 Task: Start in the project CastAway the sprint 'Feature Prioritization Sprint', with a duration of 2 weeks. Start in the project CastAway the sprint 'Feature Prioritization Sprint', with a duration of 1 week. Start in the project CastAway the sprint 'Feature Prioritization Sprint', with a duration of 3 weeks
Action: Mouse moved to (181, 53)
Screenshot: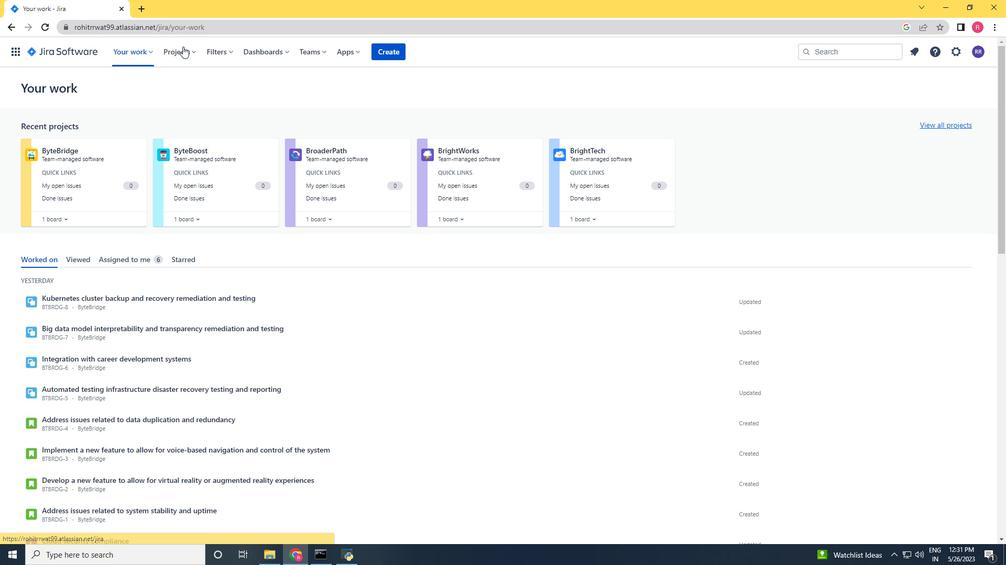 
Action: Mouse pressed left at (181, 53)
Screenshot: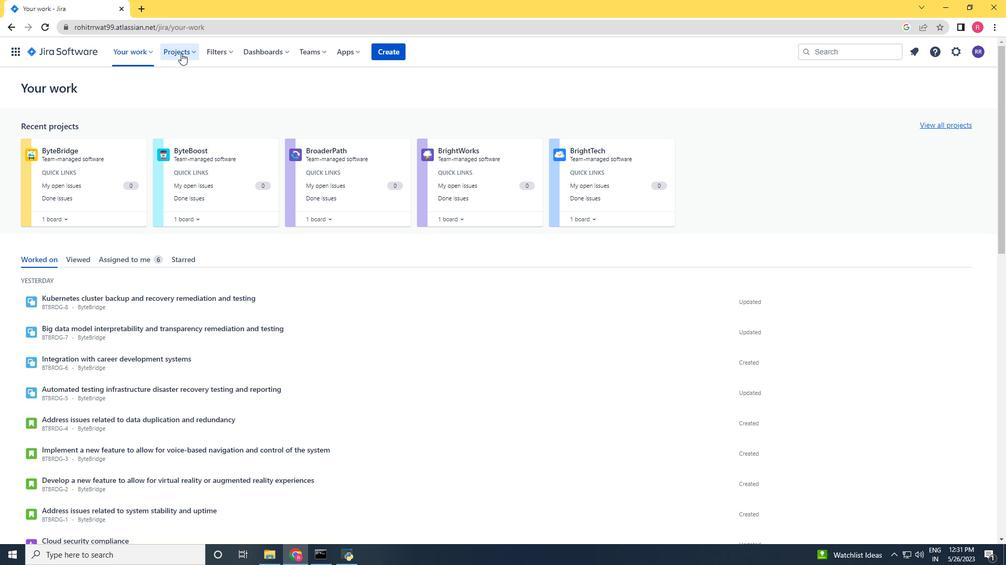 
Action: Mouse moved to (190, 95)
Screenshot: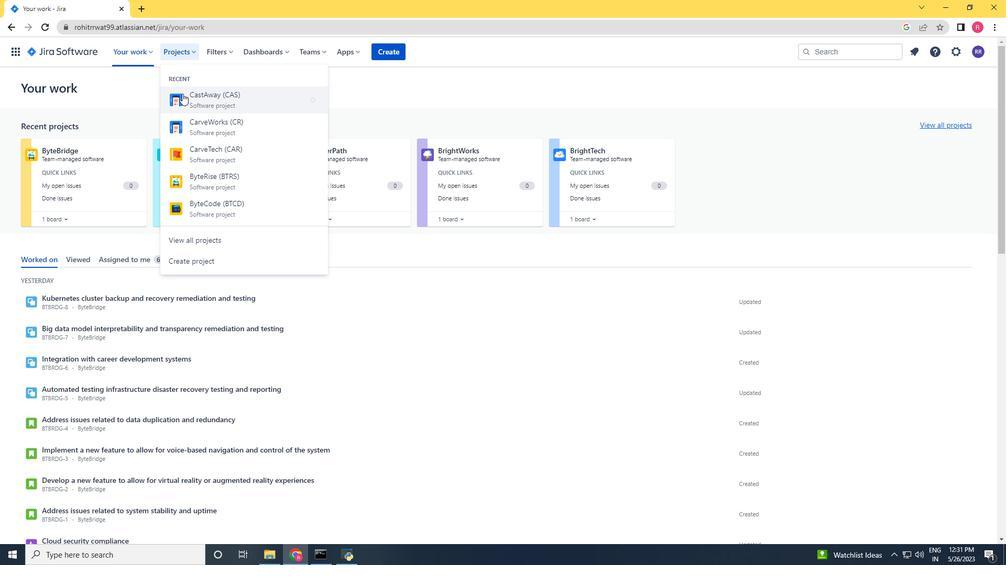 
Action: Mouse pressed left at (190, 95)
Screenshot: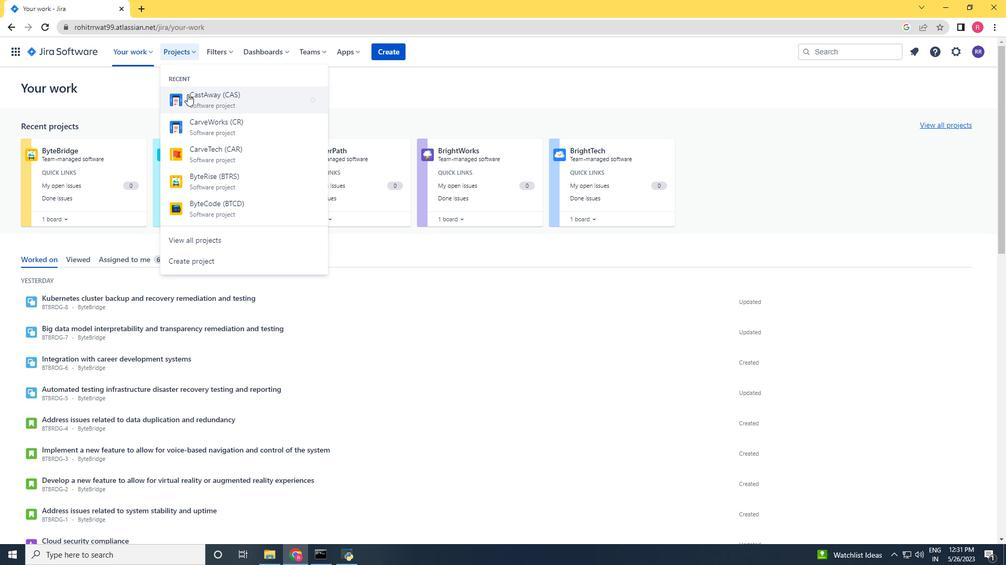 
Action: Mouse moved to (101, 153)
Screenshot: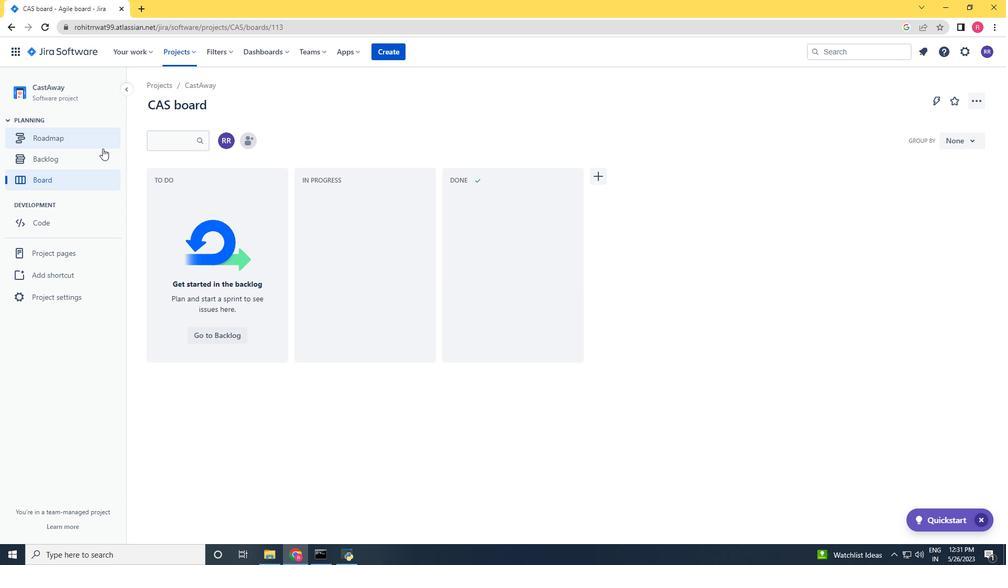
Action: Mouse pressed left at (101, 153)
Screenshot: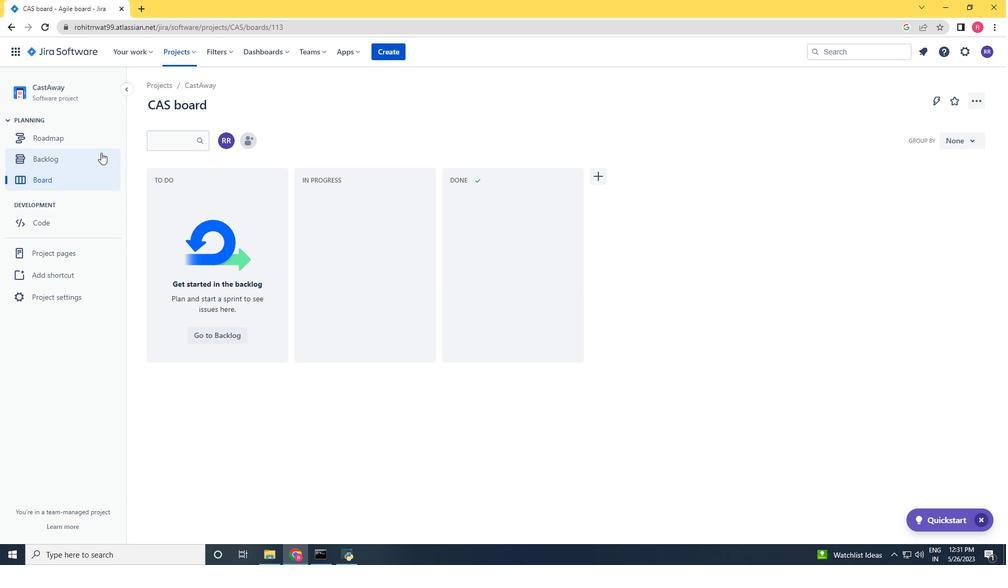 
Action: Mouse moved to (912, 166)
Screenshot: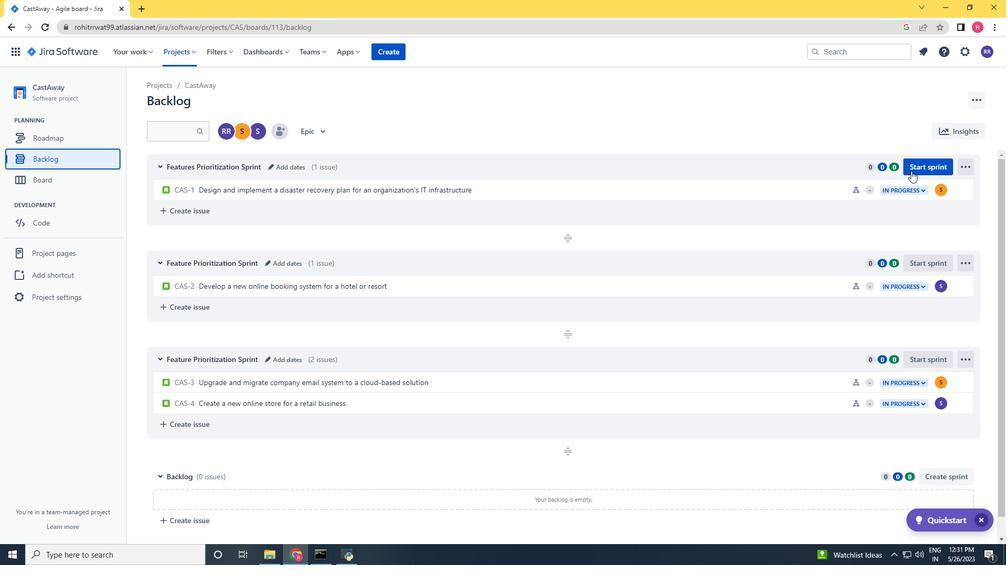 
Action: Mouse pressed left at (912, 166)
Screenshot: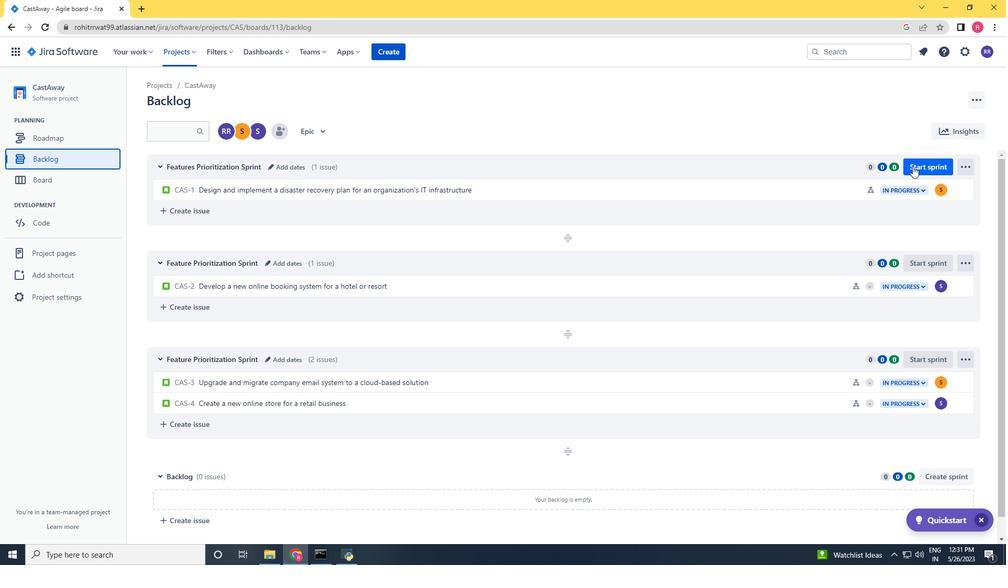 
Action: Mouse moved to (407, 189)
Screenshot: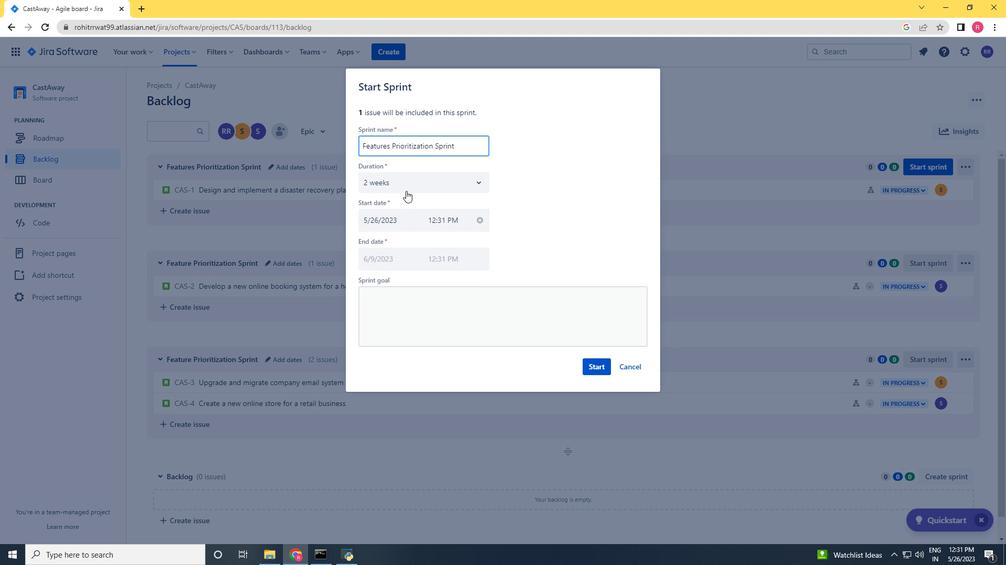 
Action: Mouse pressed left at (407, 189)
Screenshot: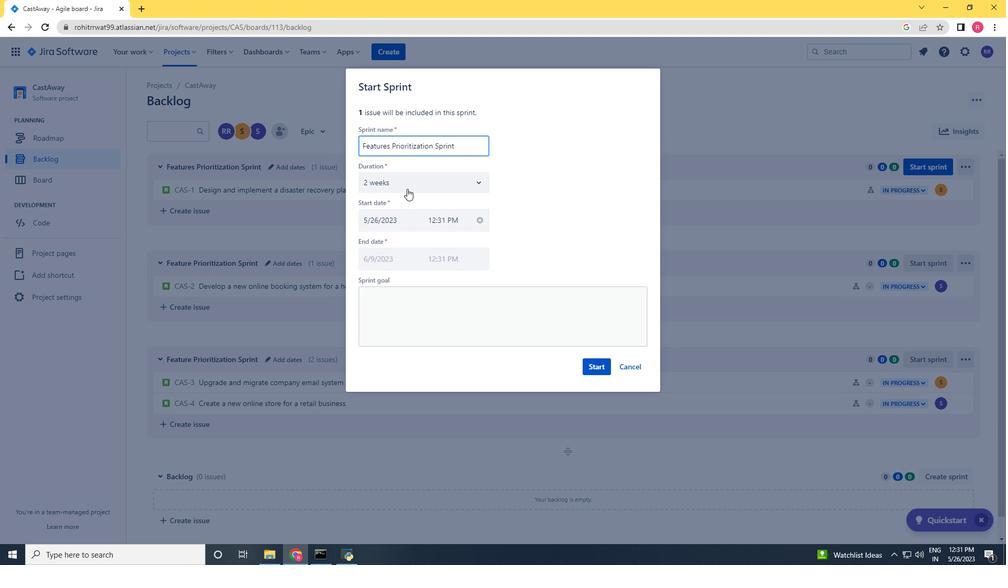
Action: Mouse moved to (397, 226)
Screenshot: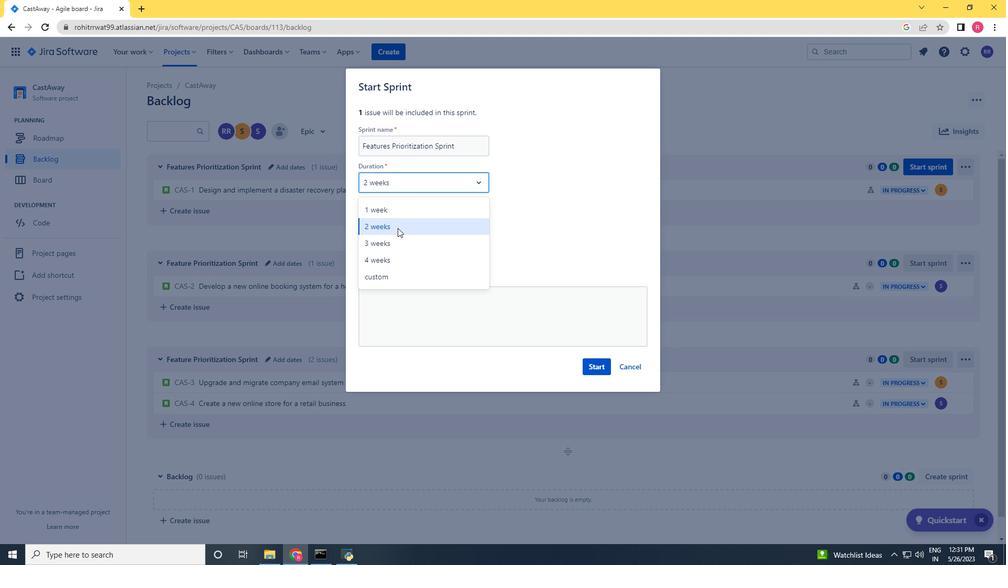 
Action: Mouse pressed left at (397, 226)
Screenshot: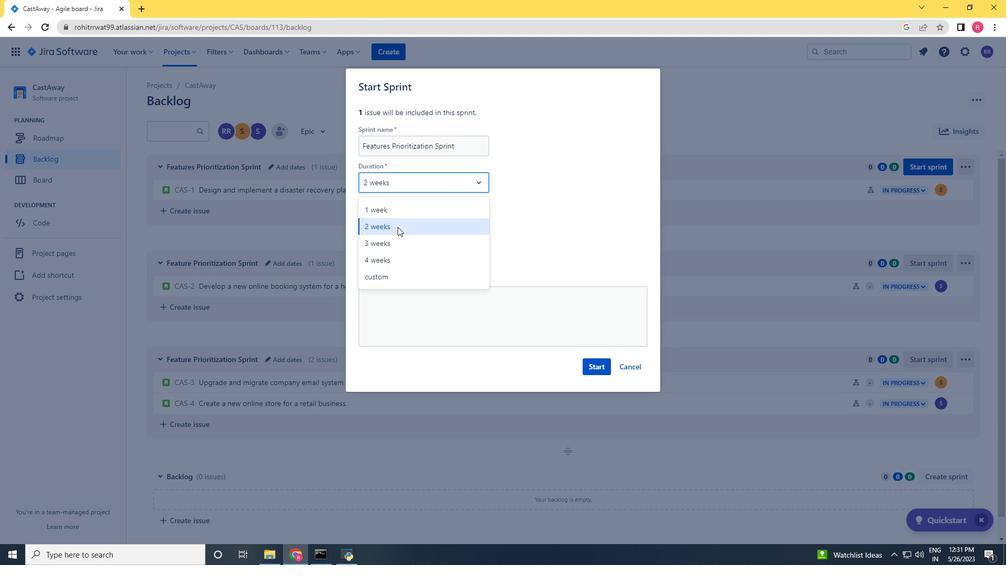 
Action: Mouse moved to (601, 366)
Screenshot: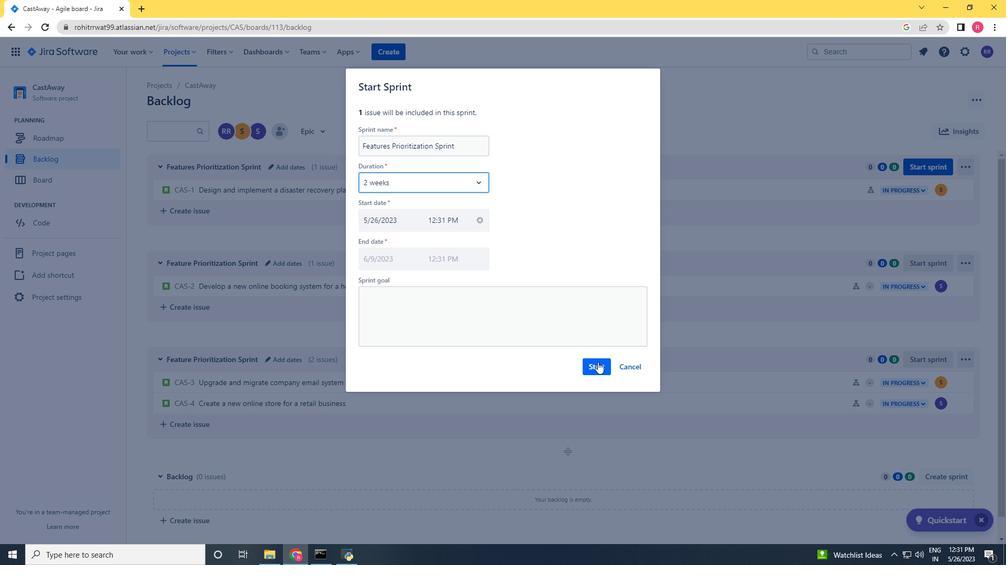 
Action: Mouse pressed left at (601, 366)
Screenshot: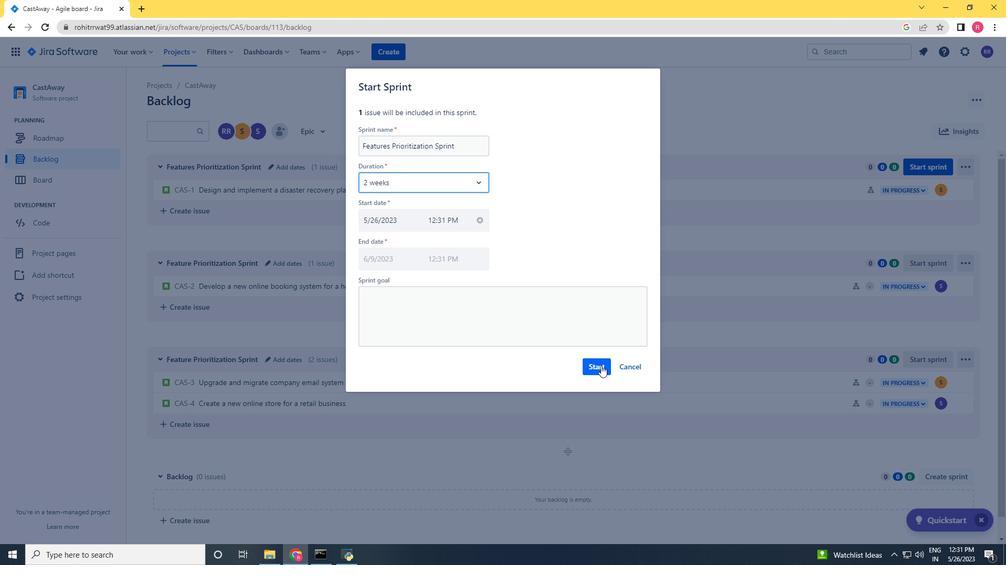 
Action: Mouse moved to (63, 159)
Screenshot: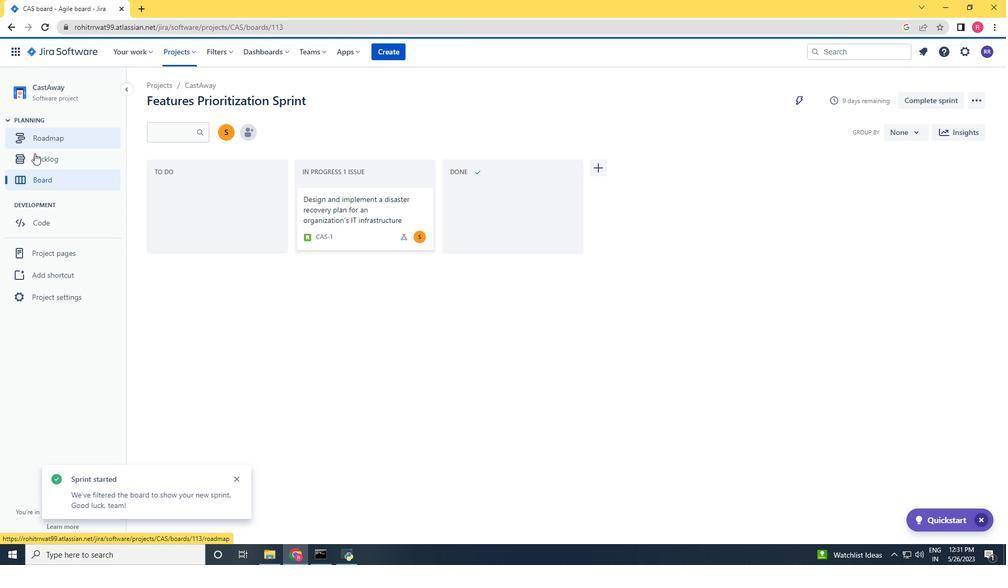 
Action: Mouse pressed left at (63, 159)
Screenshot: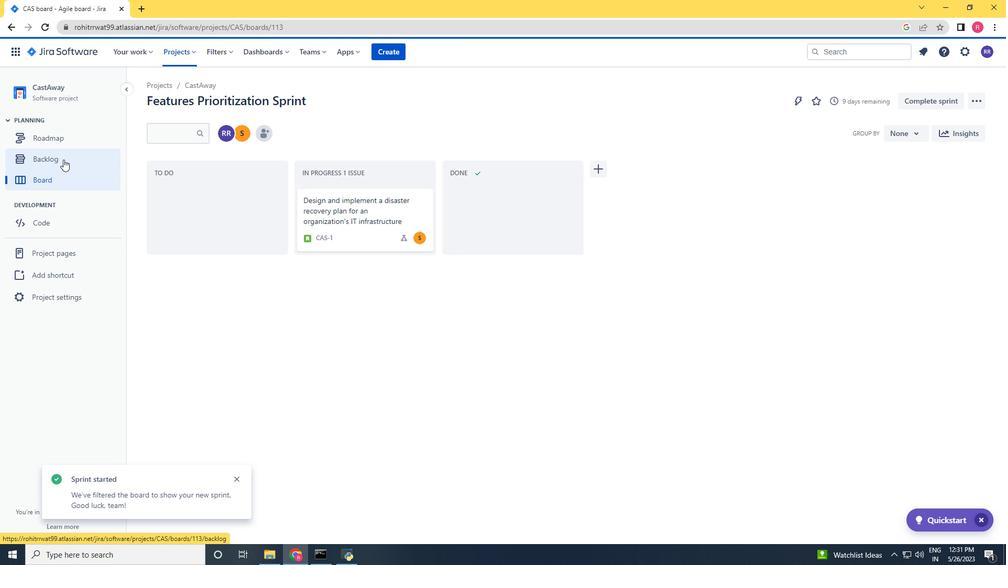 
Action: Mouse moved to (924, 260)
Screenshot: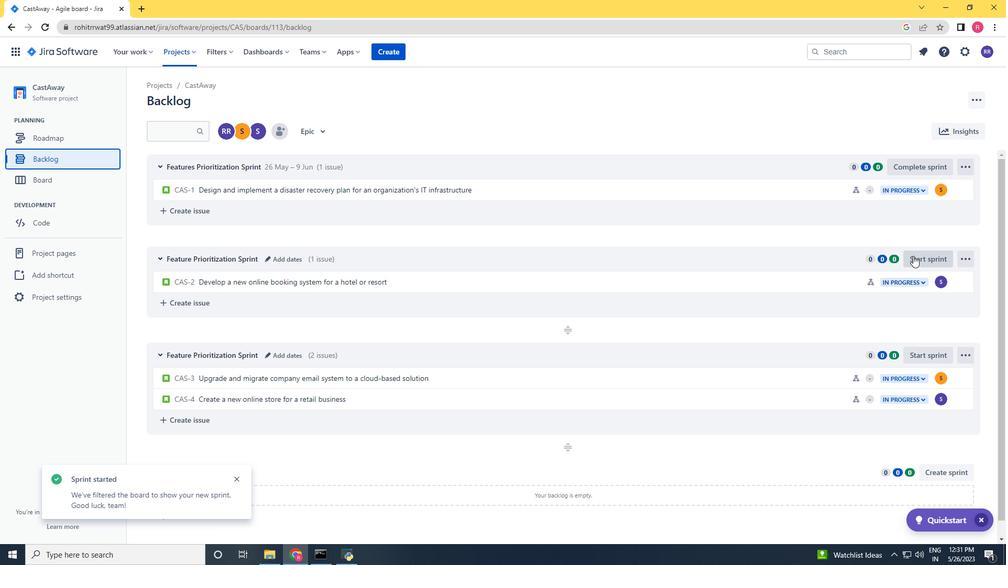 
Action: Mouse pressed left at (924, 260)
Screenshot: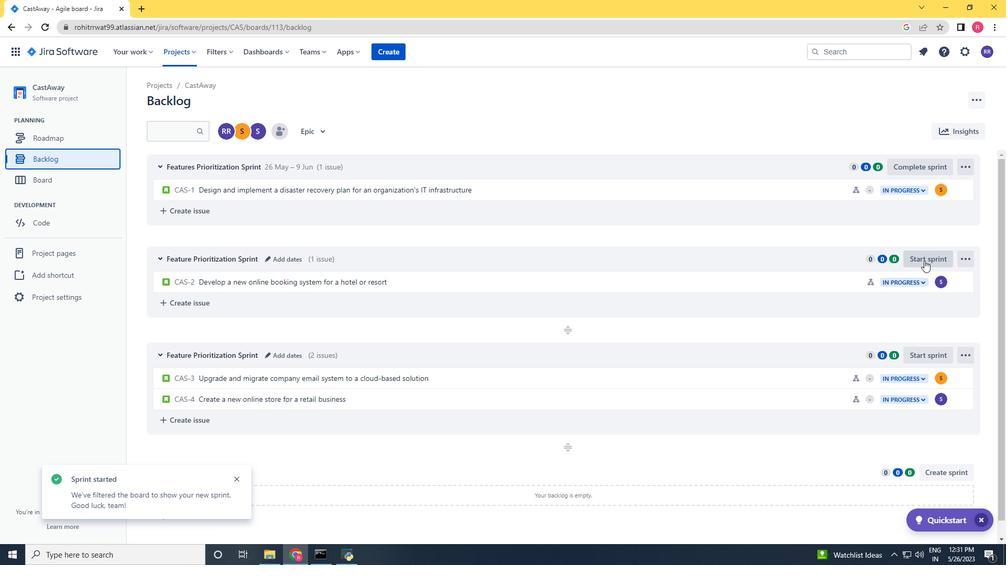 
Action: Mouse moved to (434, 179)
Screenshot: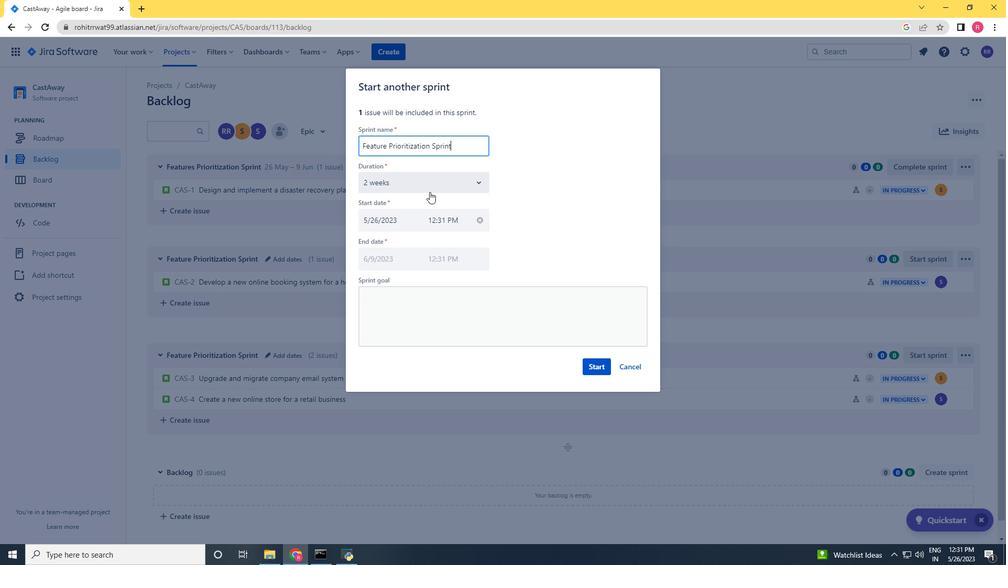 
Action: Mouse pressed left at (434, 179)
Screenshot: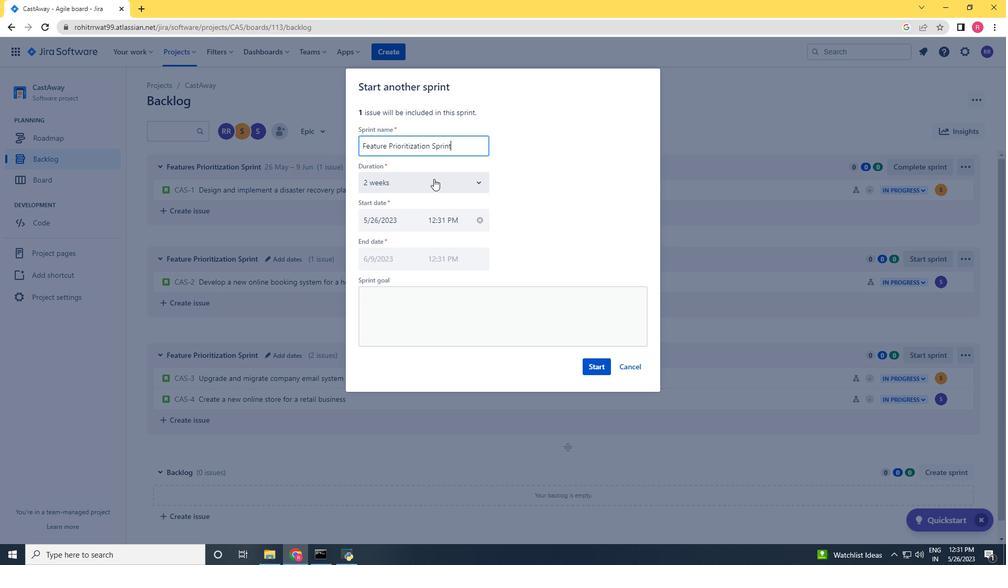 
Action: Mouse moved to (404, 212)
Screenshot: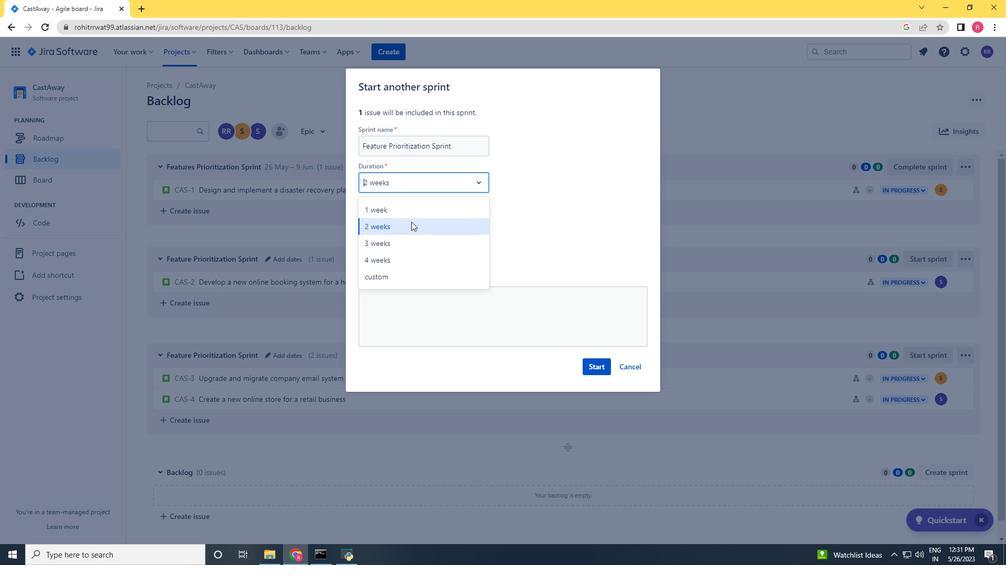 
Action: Mouse pressed left at (404, 212)
Screenshot: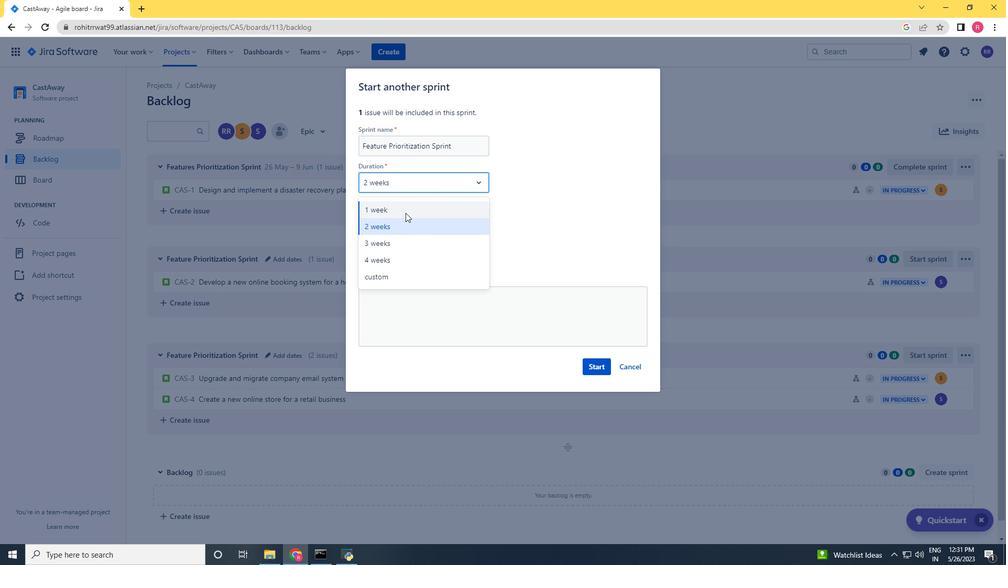 
Action: Mouse moved to (597, 363)
Screenshot: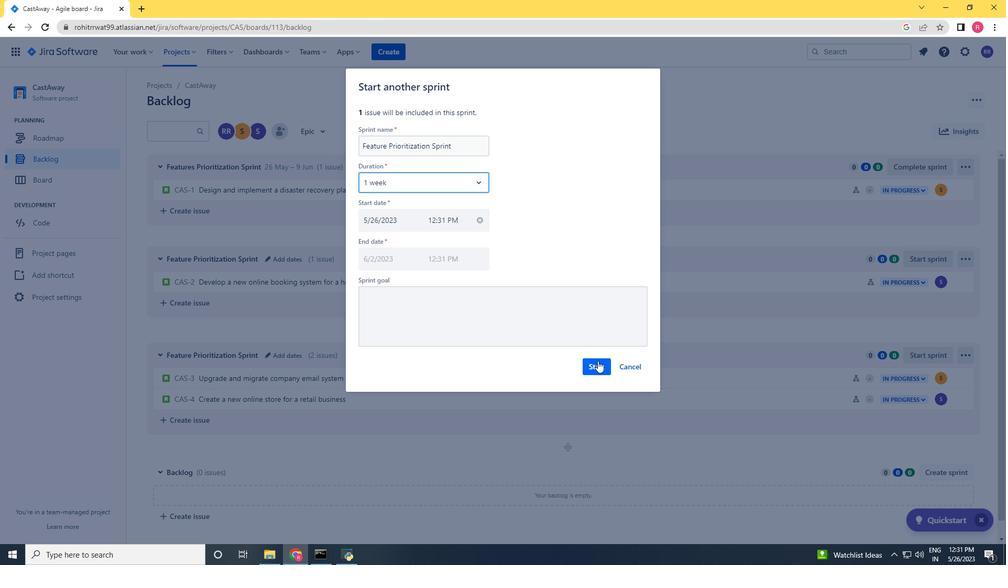 
Action: Mouse pressed left at (597, 363)
Screenshot: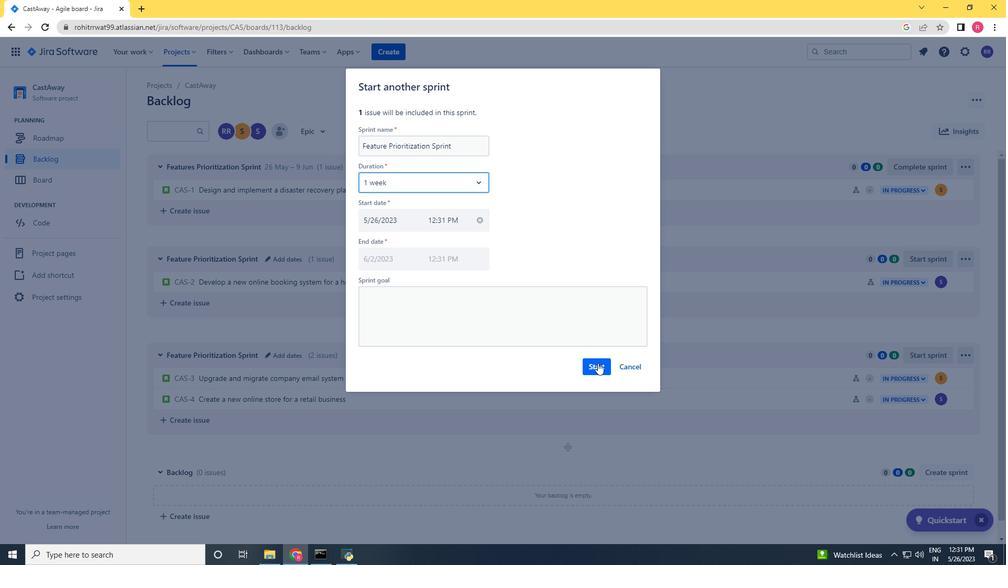 
Action: Mouse moved to (72, 166)
Screenshot: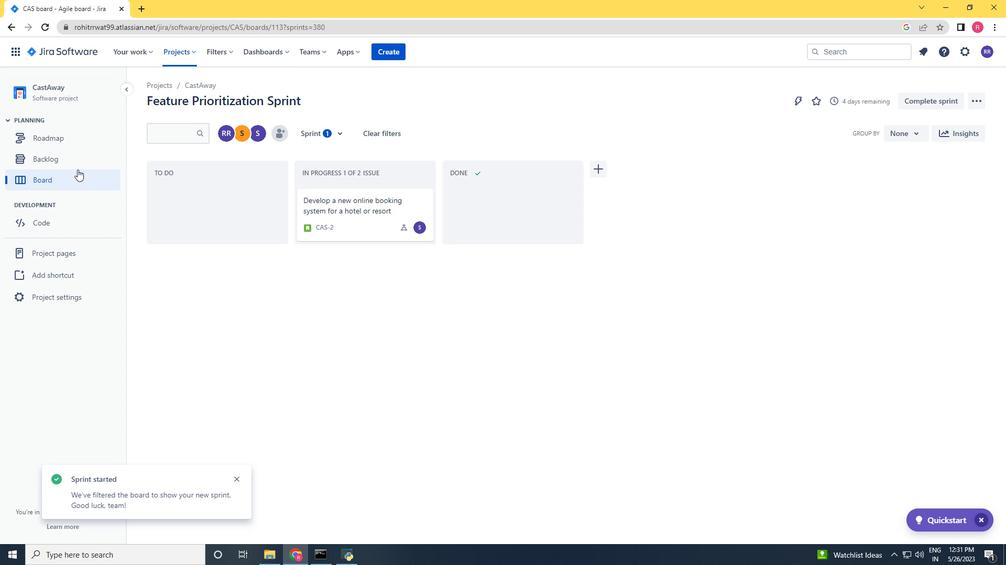 
Action: Mouse pressed left at (72, 166)
Screenshot: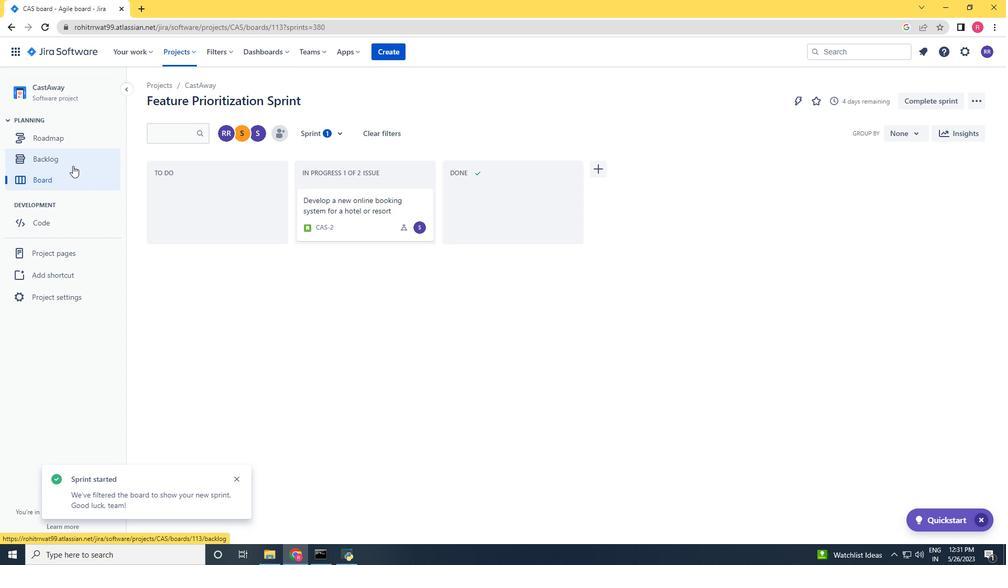 
Action: Mouse moved to (933, 348)
Screenshot: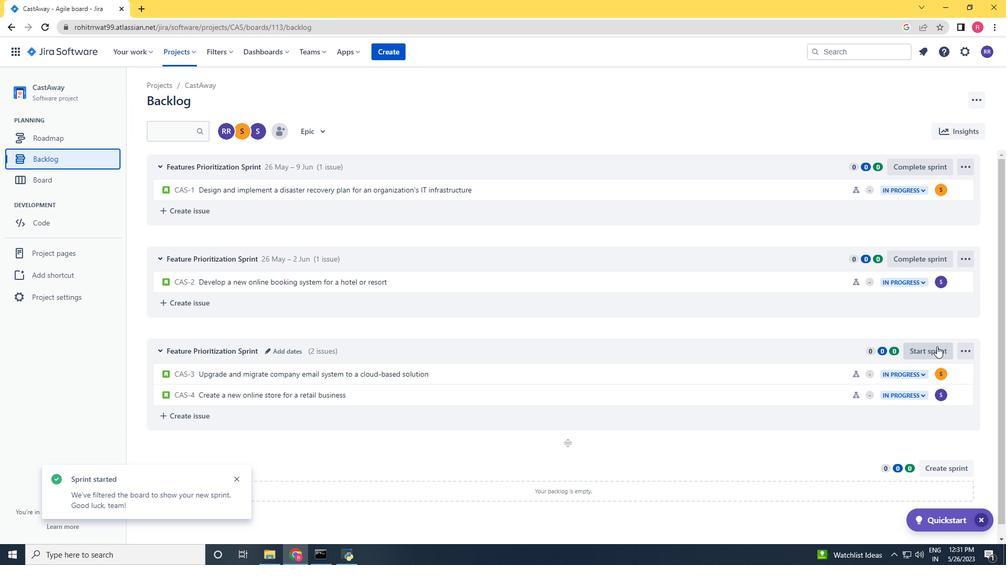 
Action: Mouse pressed left at (933, 348)
Screenshot: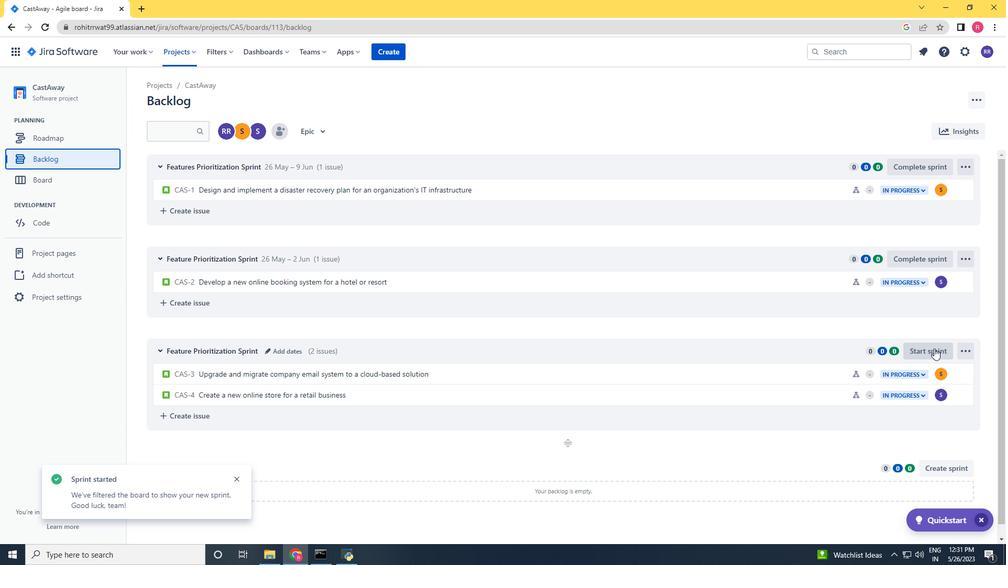 
Action: Mouse moved to (417, 186)
Screenshot: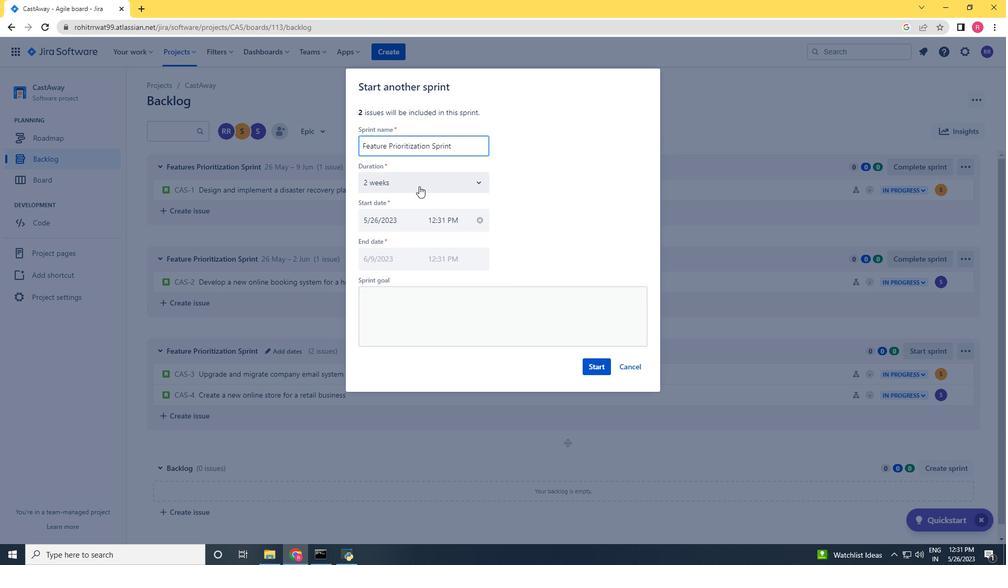 
Action: Mouse pressed left at (417, 186)
Screenshot: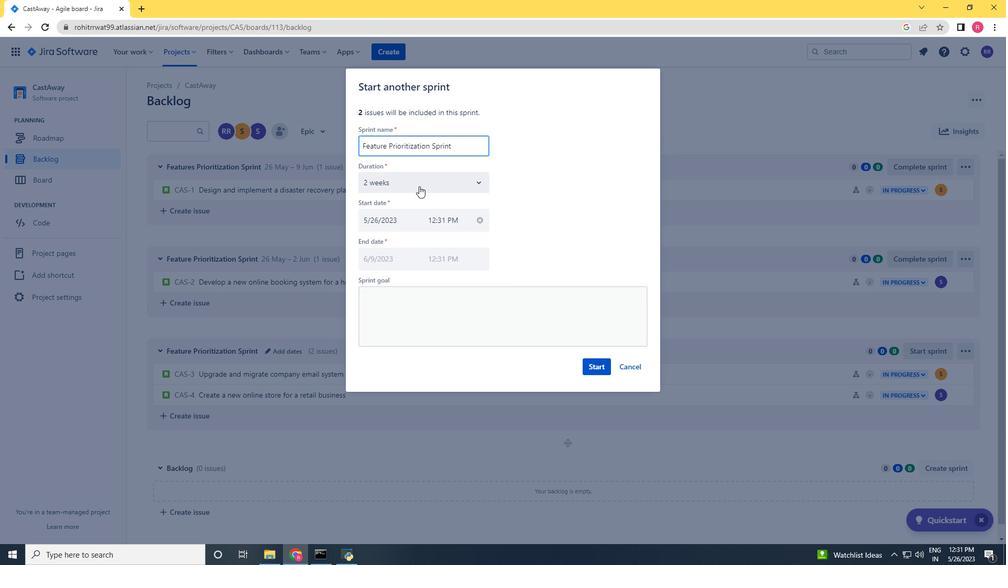 
Action: Mouse moved to (414, 238)
Screenshot: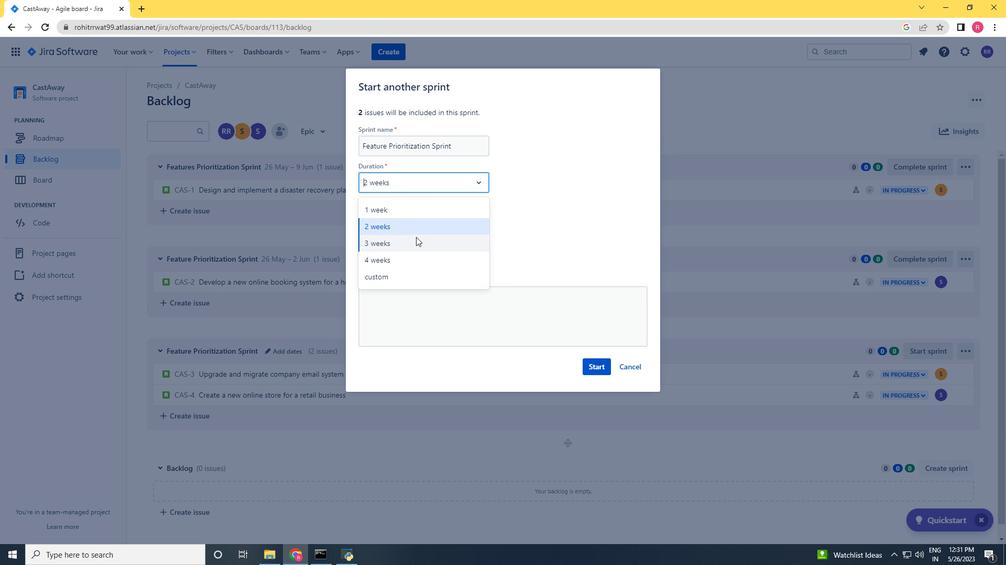 
Action: Mouse pressed left at (414, 238)
Screenshot: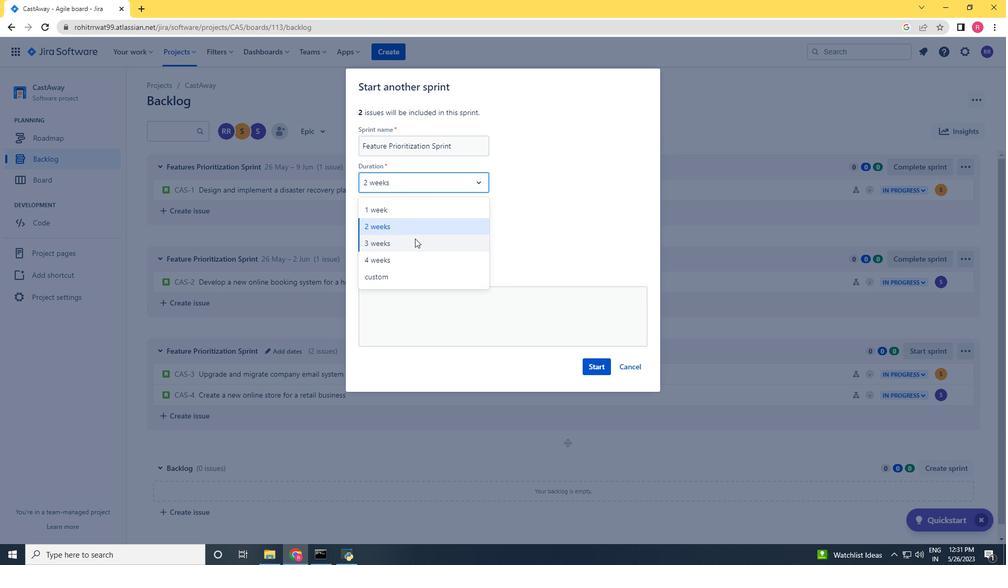 
Action: Mouse moved to (592, 365)
Screenshot: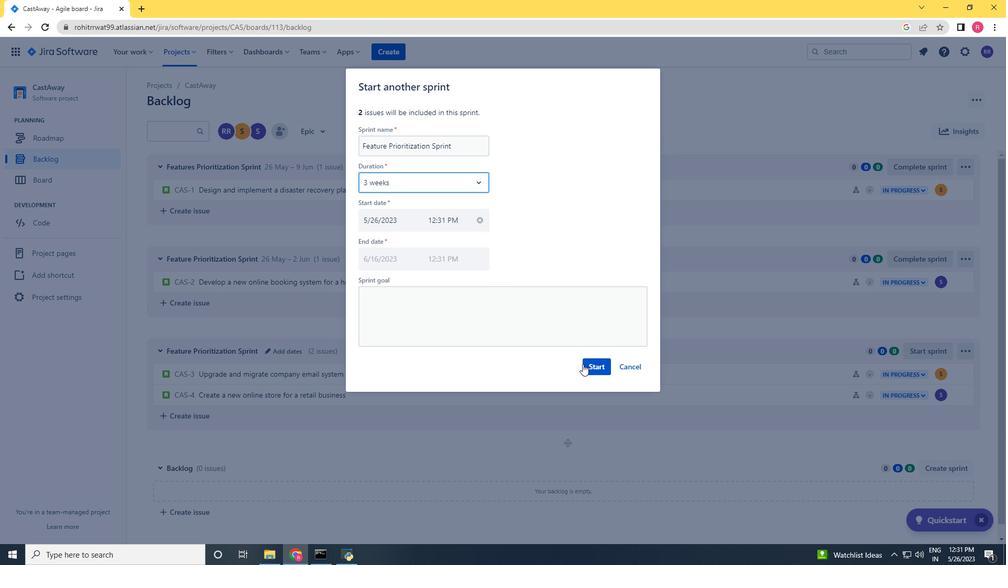 
Action: Mouse pressed left at (592, 365)
Screenshot: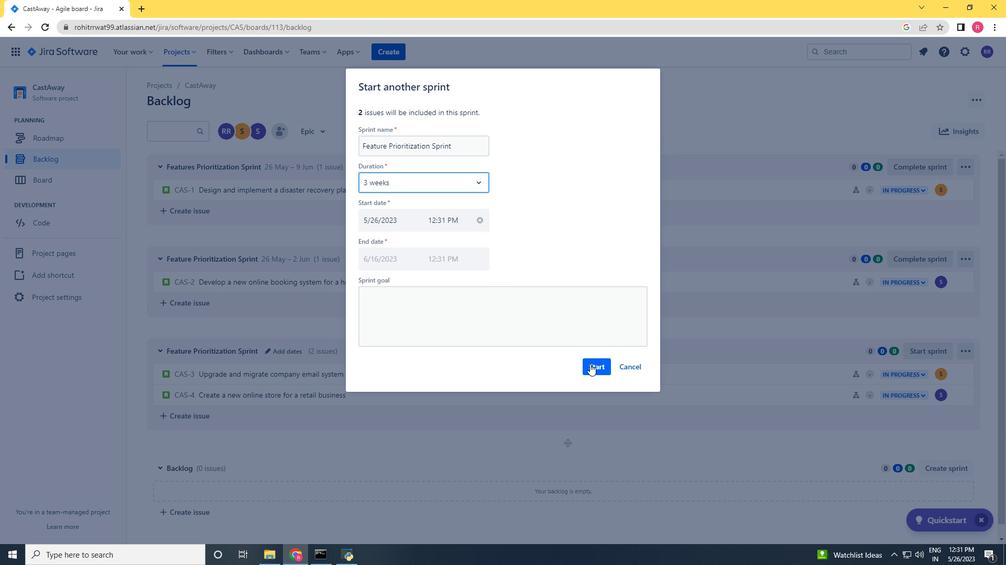 
Action: Mouse moved to (59, 163)
Screenshot: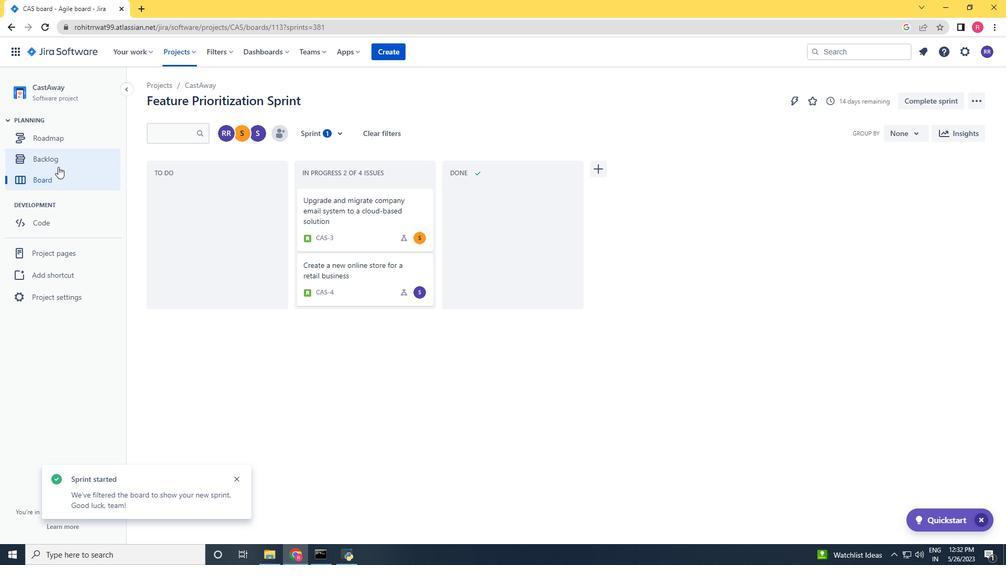 
Action: Mouse pressed left at (59, 163)
Screenshot: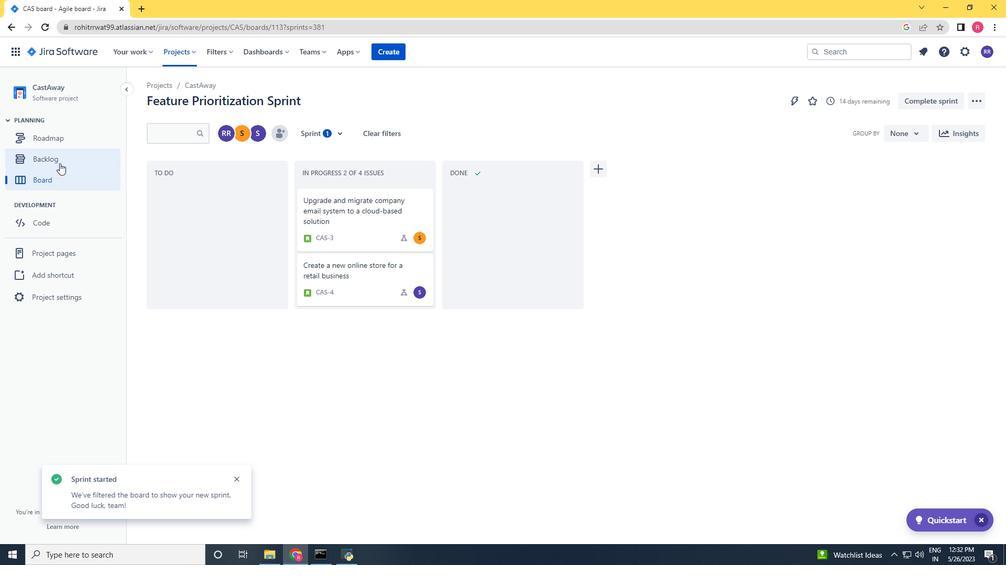 
